 Task: Calculate the route for a motorcycle rally in Daytona Beach, Florida.
Action: Mouse moved to (178, 102)
Screenshot: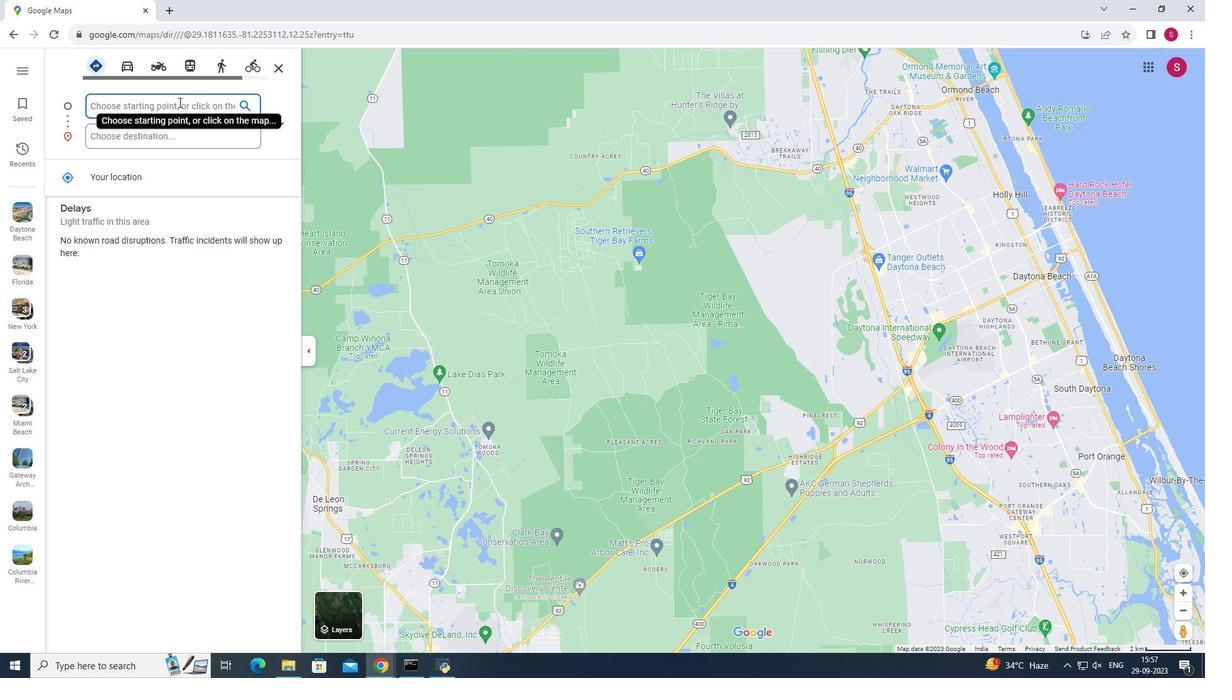 
Action: Mouse pressed left at (178, 102)
Screenshot: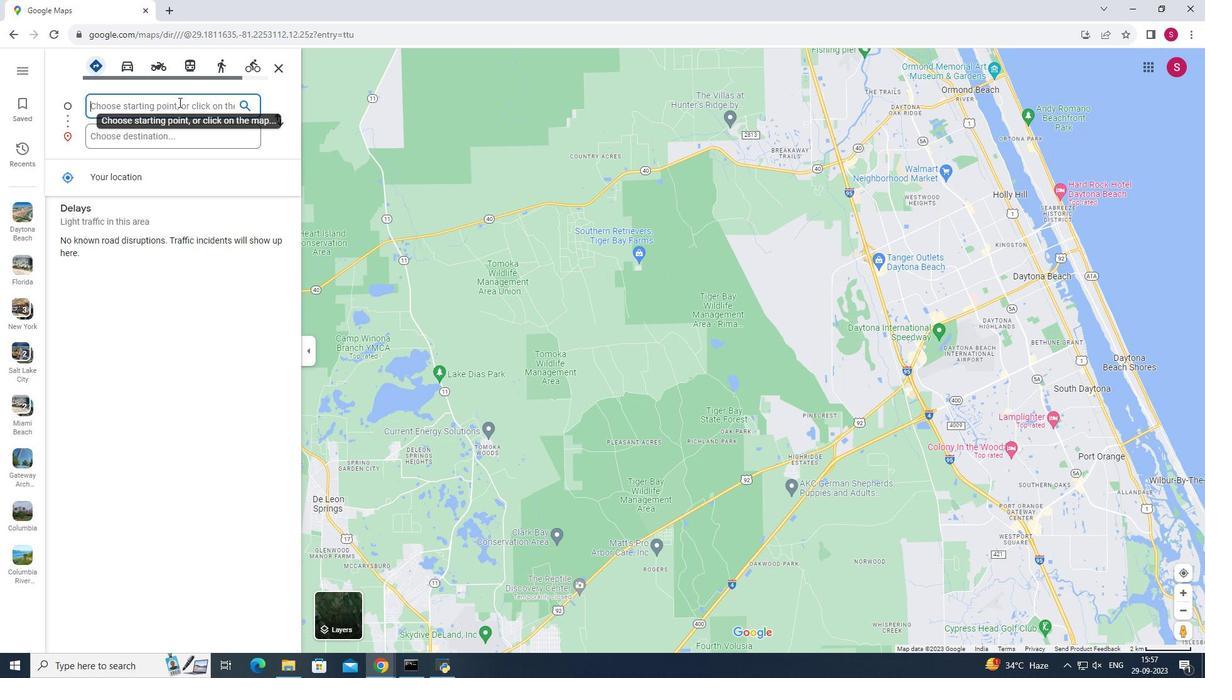 
Action: Mouse pressed left at (178, 102)
Screenshot: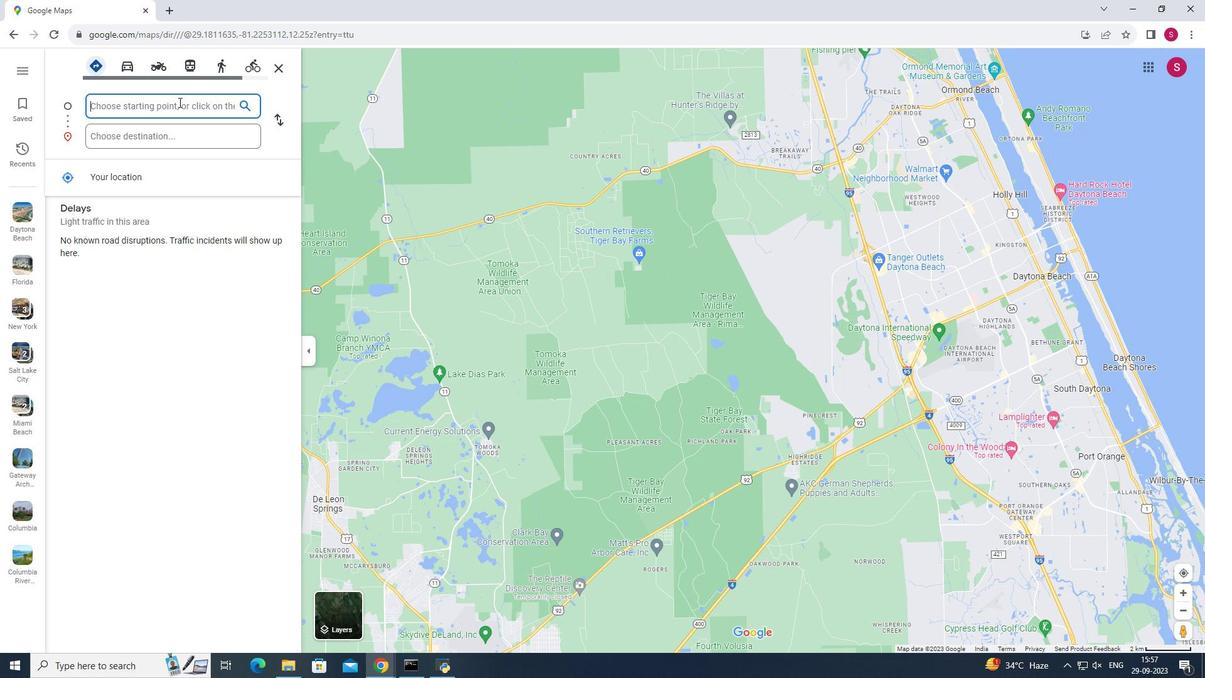 
Action: Mouse moved to (179, 102)
Screenshot: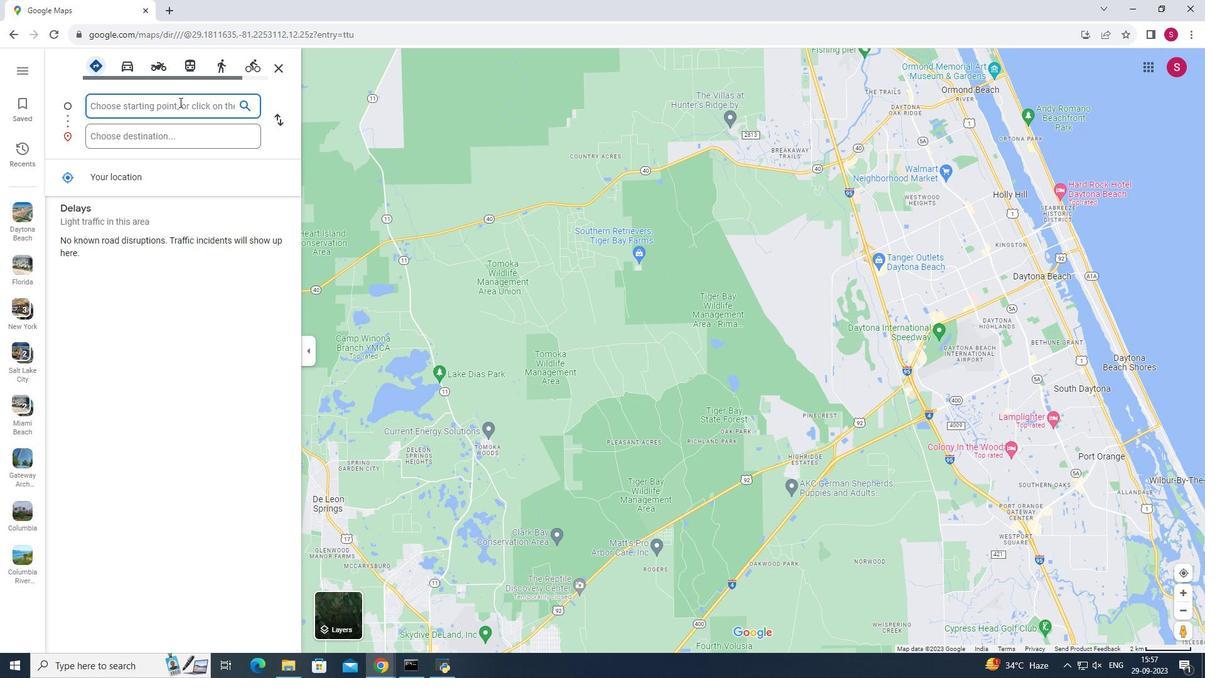 
Action: Key pressed <Key.shift>Daytona
Screenshot: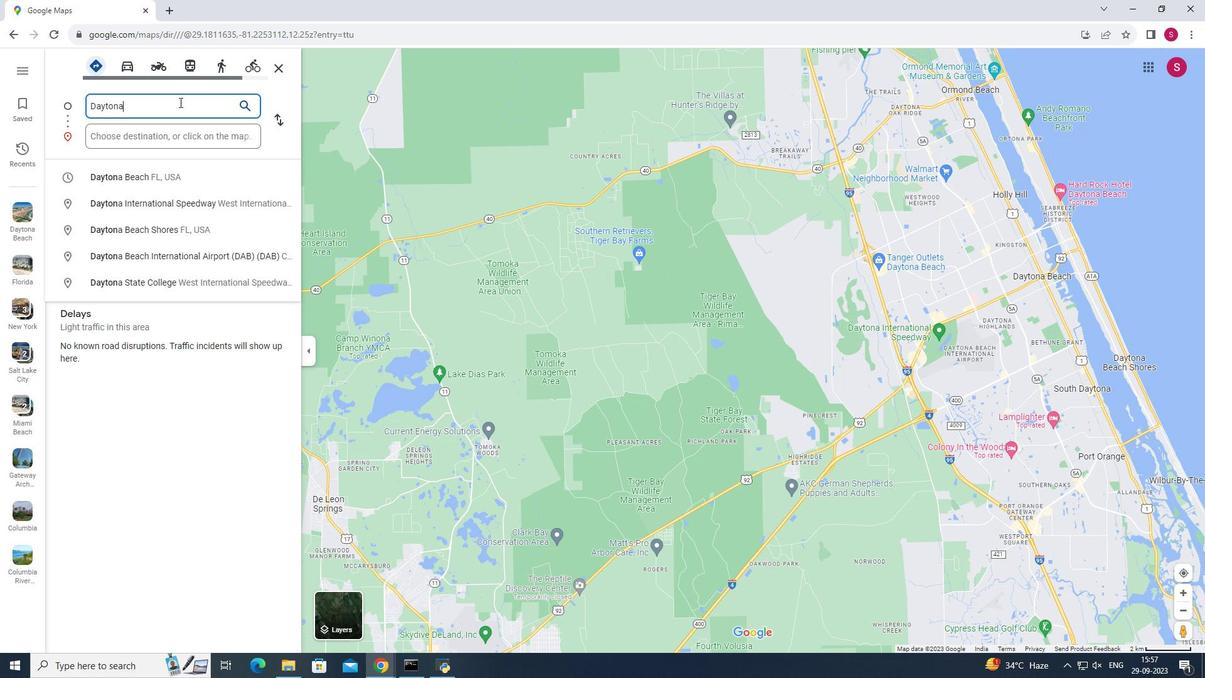 
Action: Mouse moved to (161, 178)
Screenshot: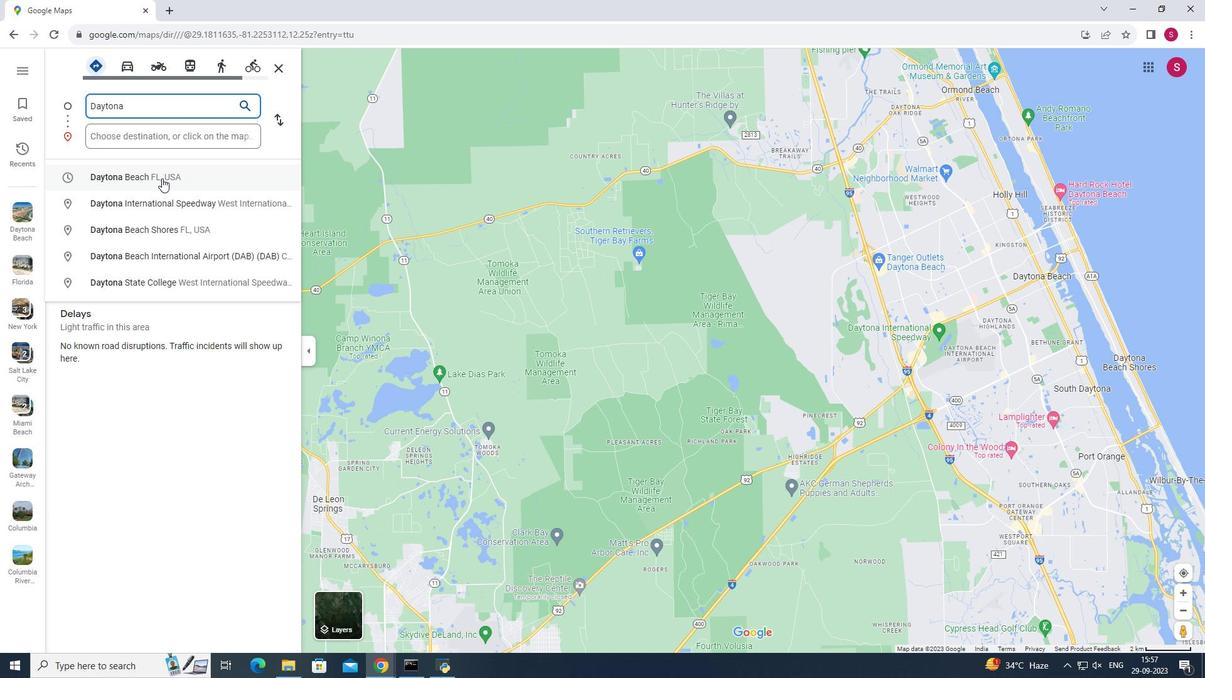
Action: Mouse pressed left at (161, 178)
Screenshot: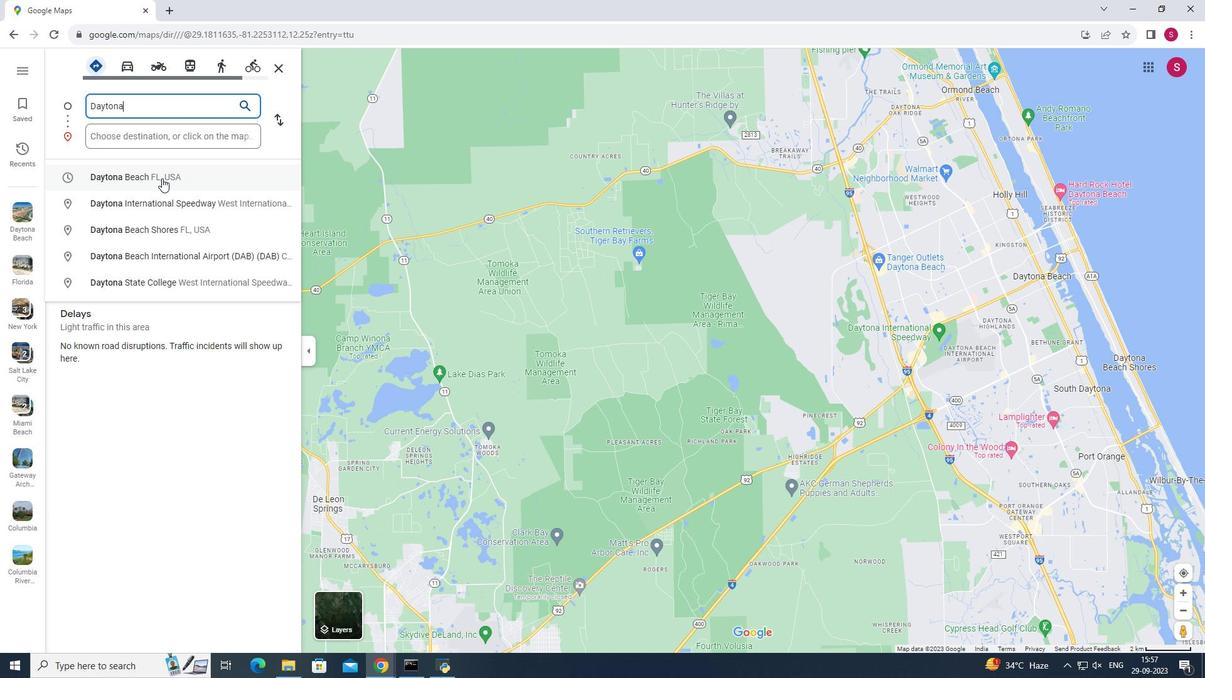 
Action: Mouse moved to (169, 135)
Screenshot: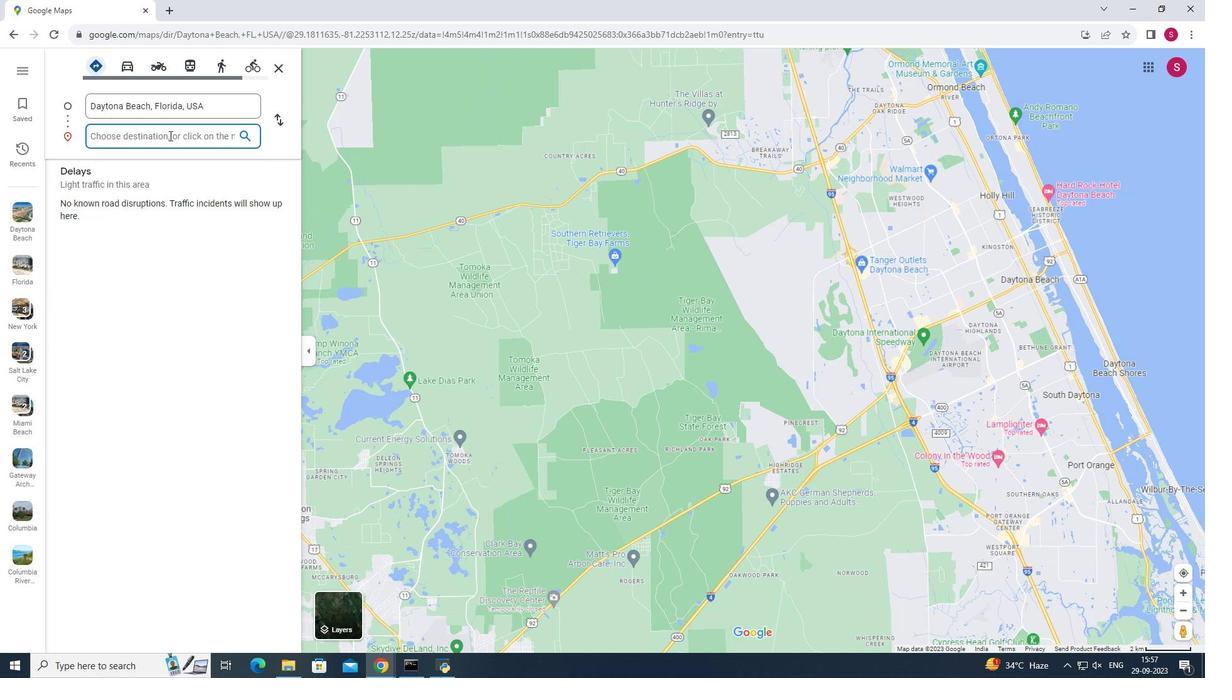
Action: Mouse pressed left at (169, 135)
Screenshot: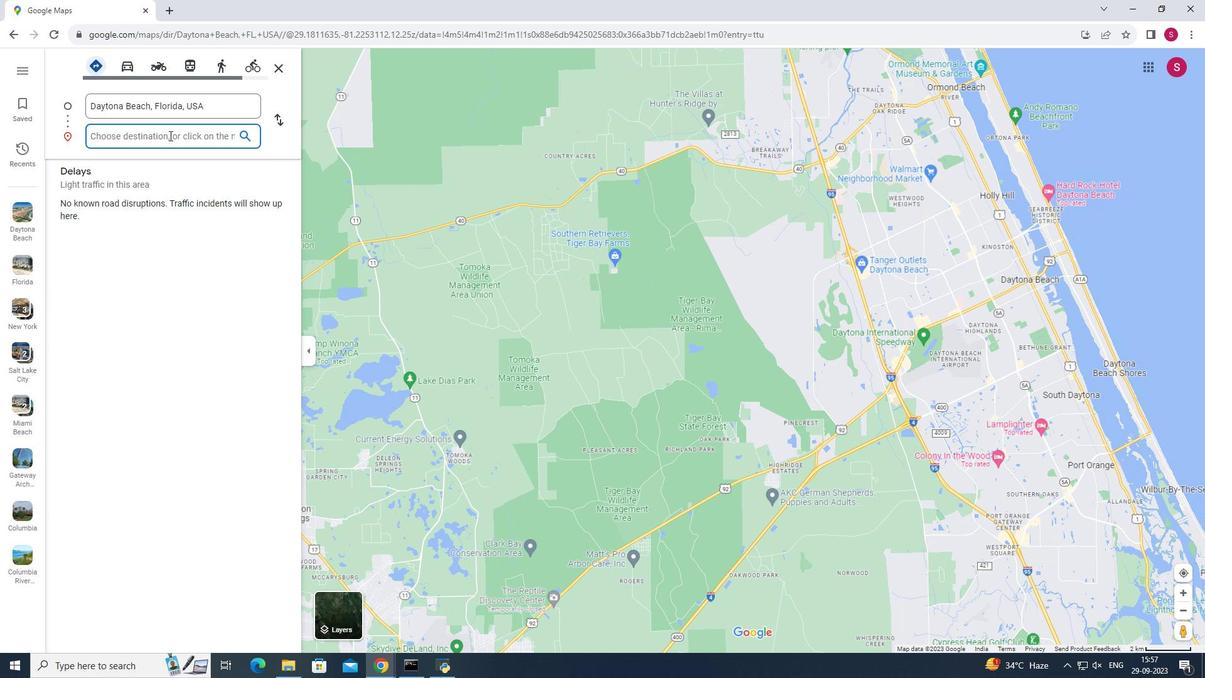 
Action: Key pressed <Key.shift><Key.shift><Key.shift><Key.shift><Key.shift><Key.shift><Key.shift><Key.shift><Key.shift><Key.shift><Key.shift><Key.shift><Key.shift><Key.shift><Key.shift><Key.shift><Key.shift><Key.shift><Key.shift><Key.shift><Key.shift><Key.shift><Key.shift><Key.shift><Key.shift><Key.shift><Key.shift>Florida
Screenshot: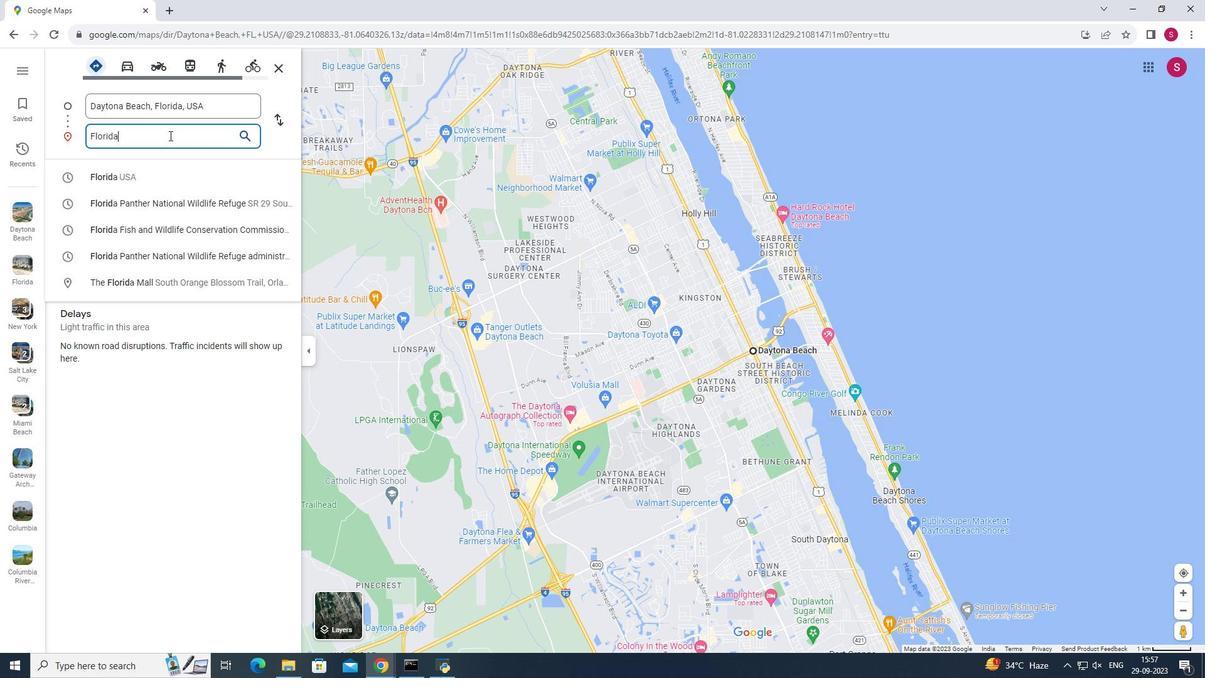 
Action: Mouse moved to (143, 177)
Screenshot: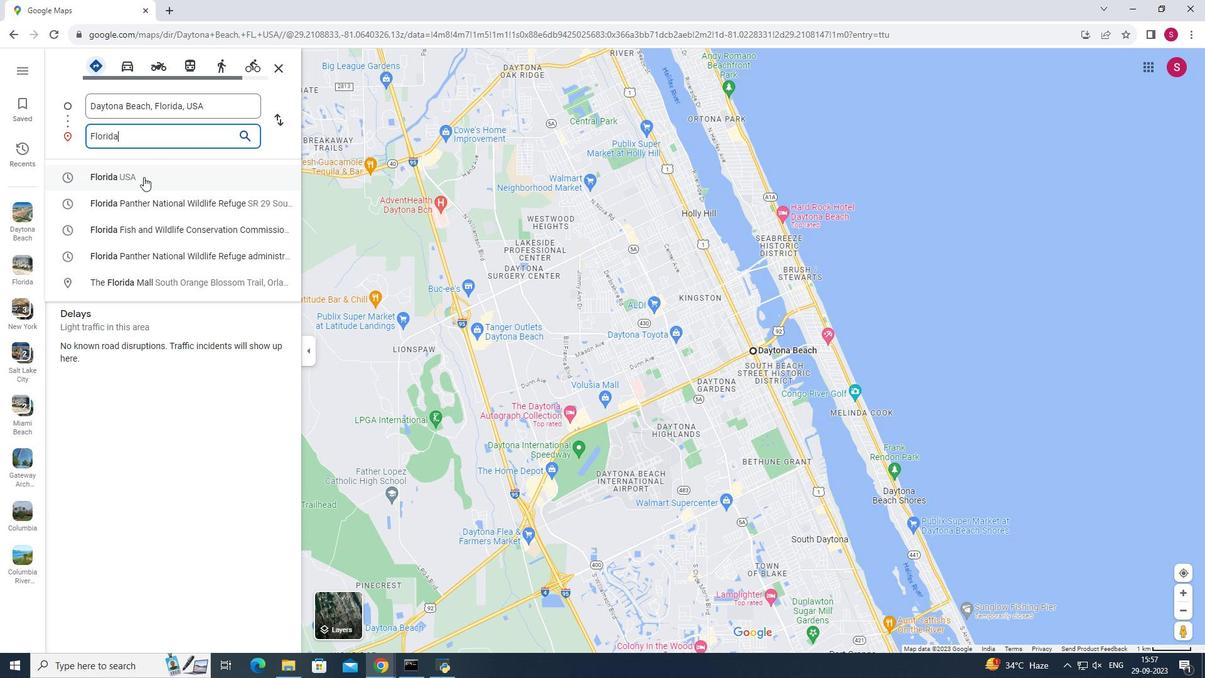 
Action: Mouse pressed left at (143, 177)
Screenshot: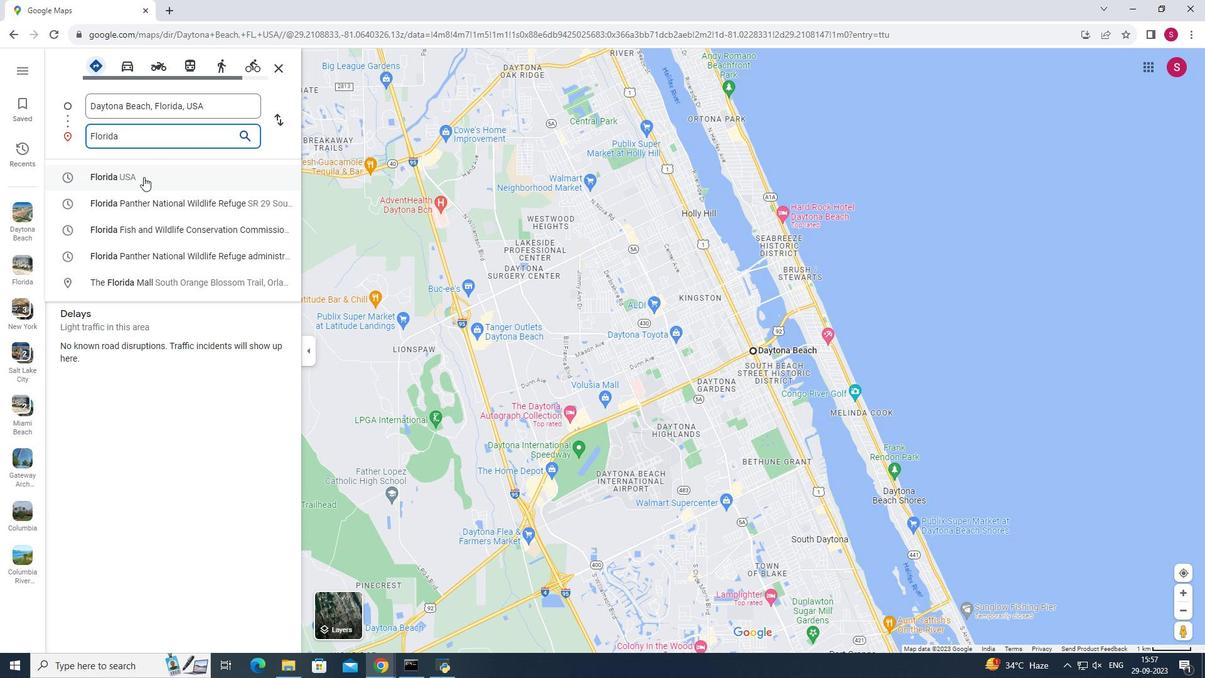 
Action: Mouse moved to (159, 65)
Screenshot: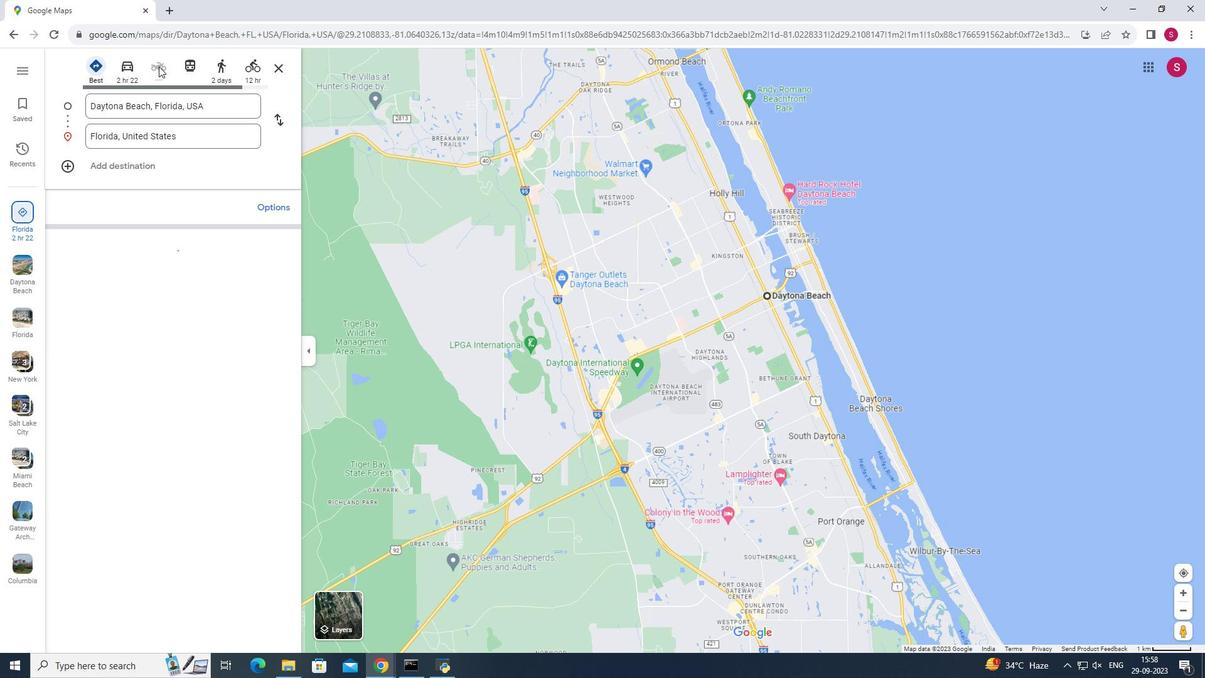 
Action: Mouse pressed left at (159, 65)
Screenshot: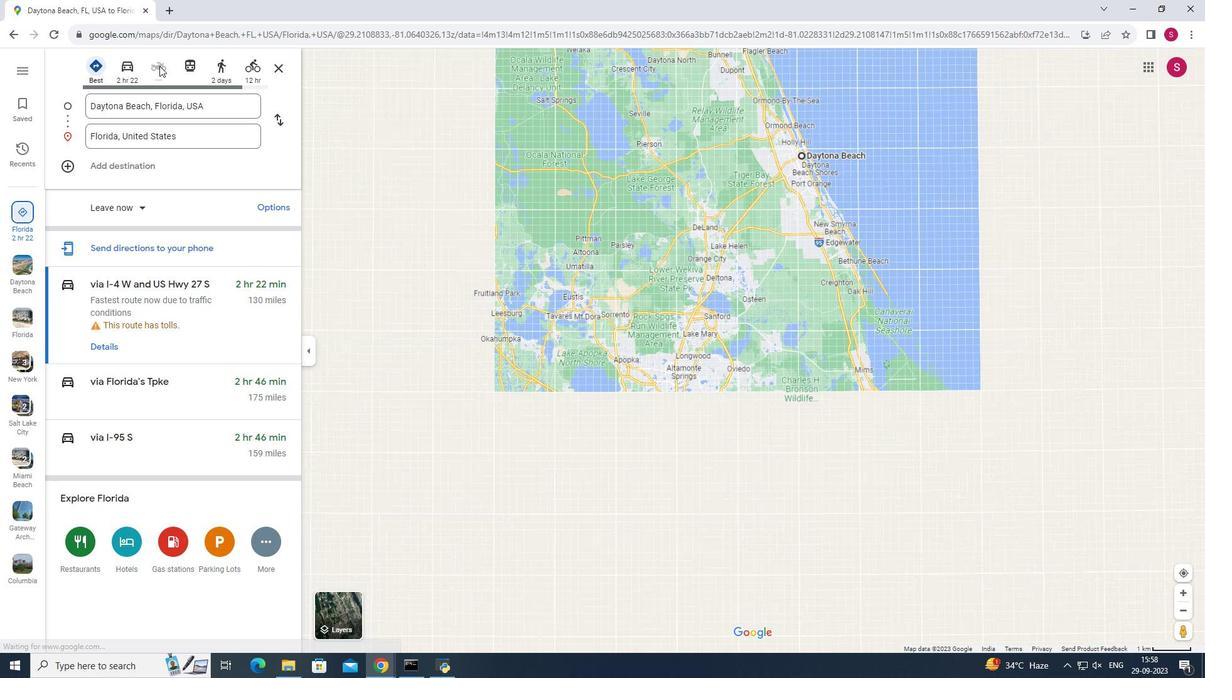
Action: Mouse moved to (165, 66)
Screenshot: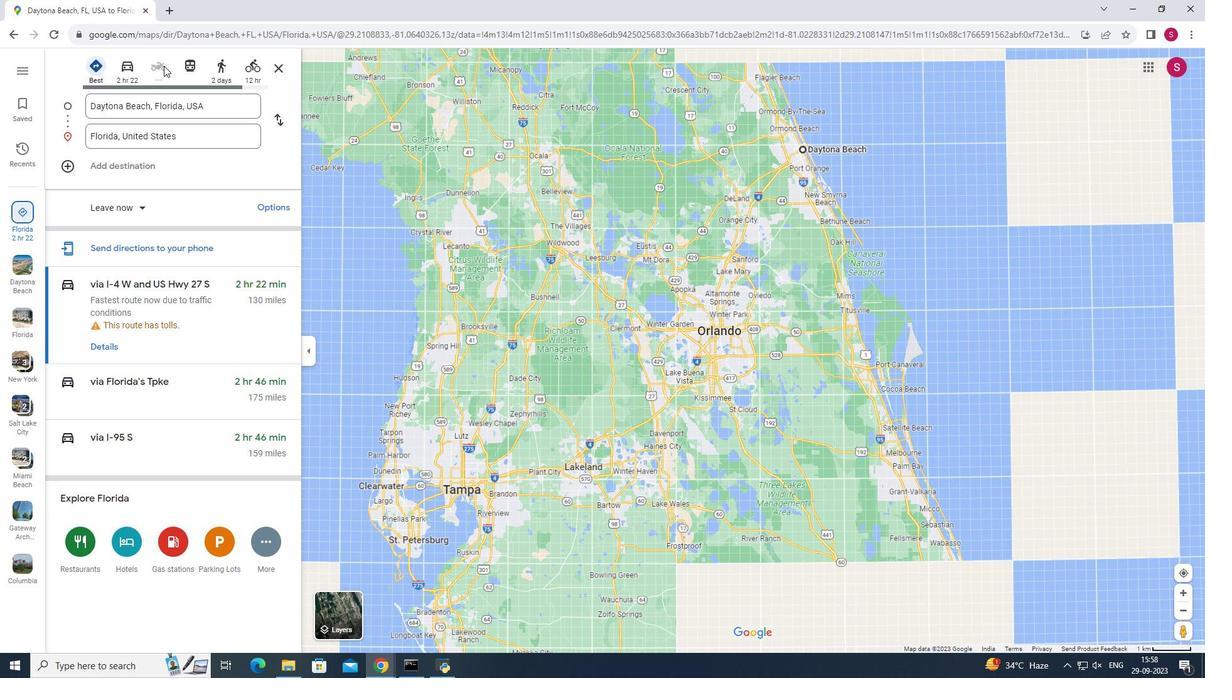 
Action: Mouse pressed left at (165, 66)
Screenshot: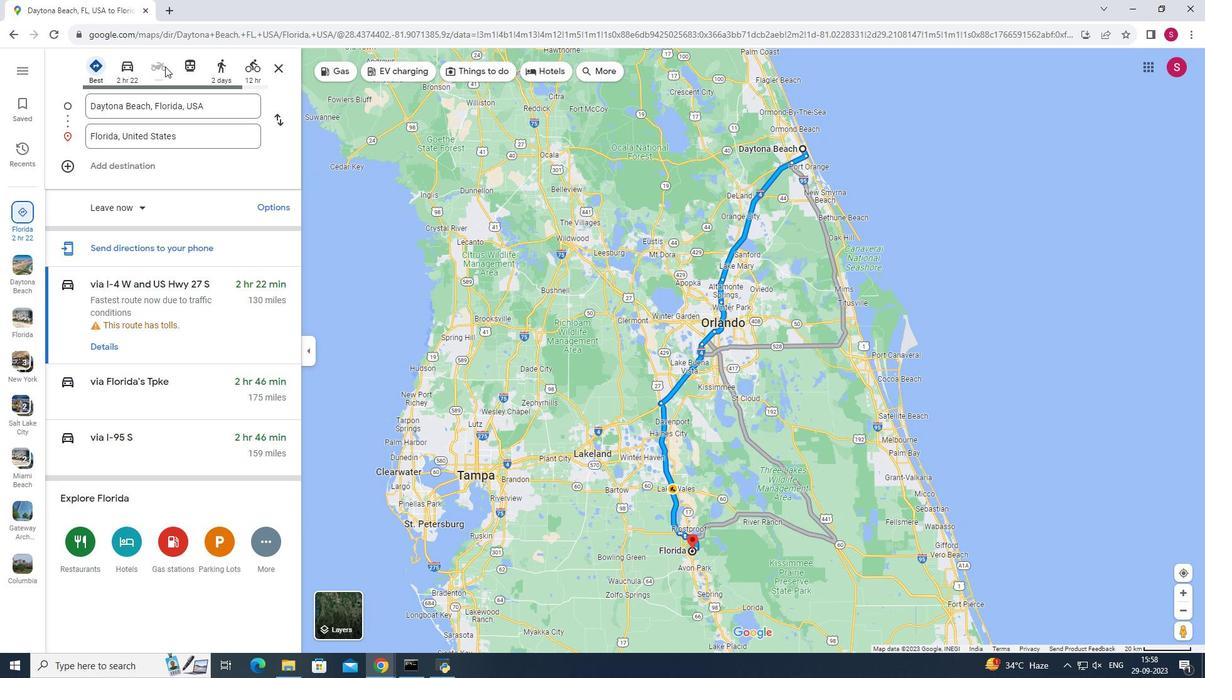 
Action: Mouse moved to (159, 71)
Screenshot: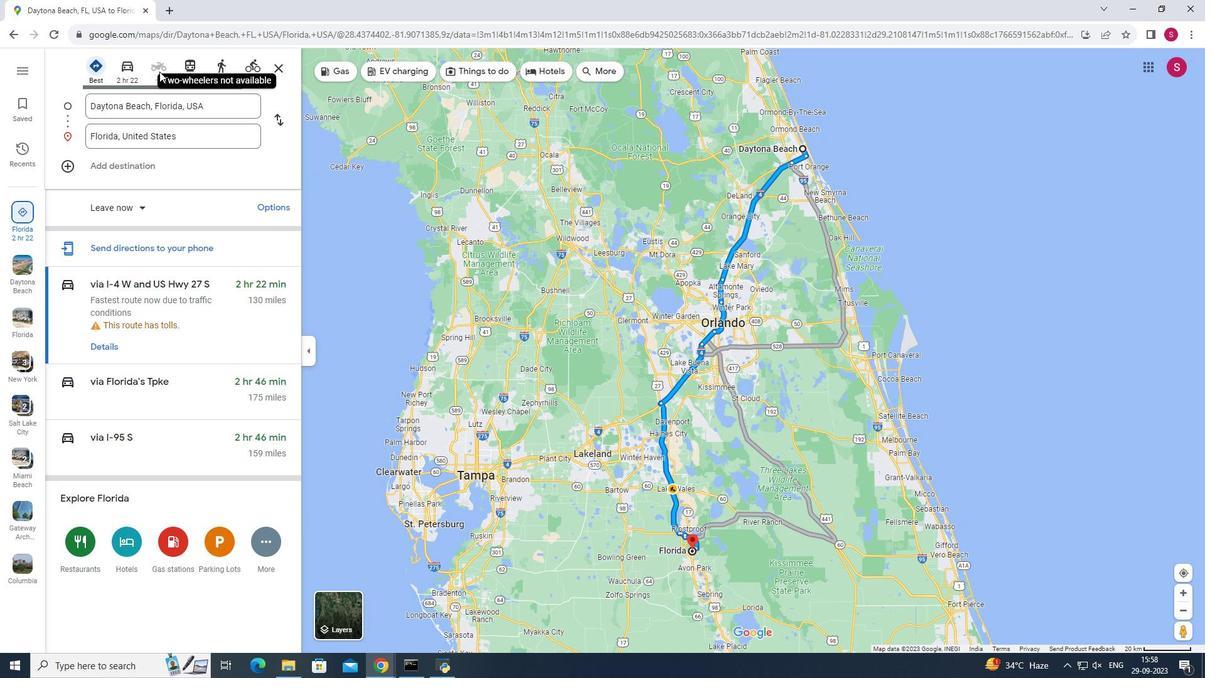 
